 Task: Add a condition where "Hours since due date Is Fifty" in unsolved tickets in your groups.
Action: Mouse moved to (144, 454)
Screenshot: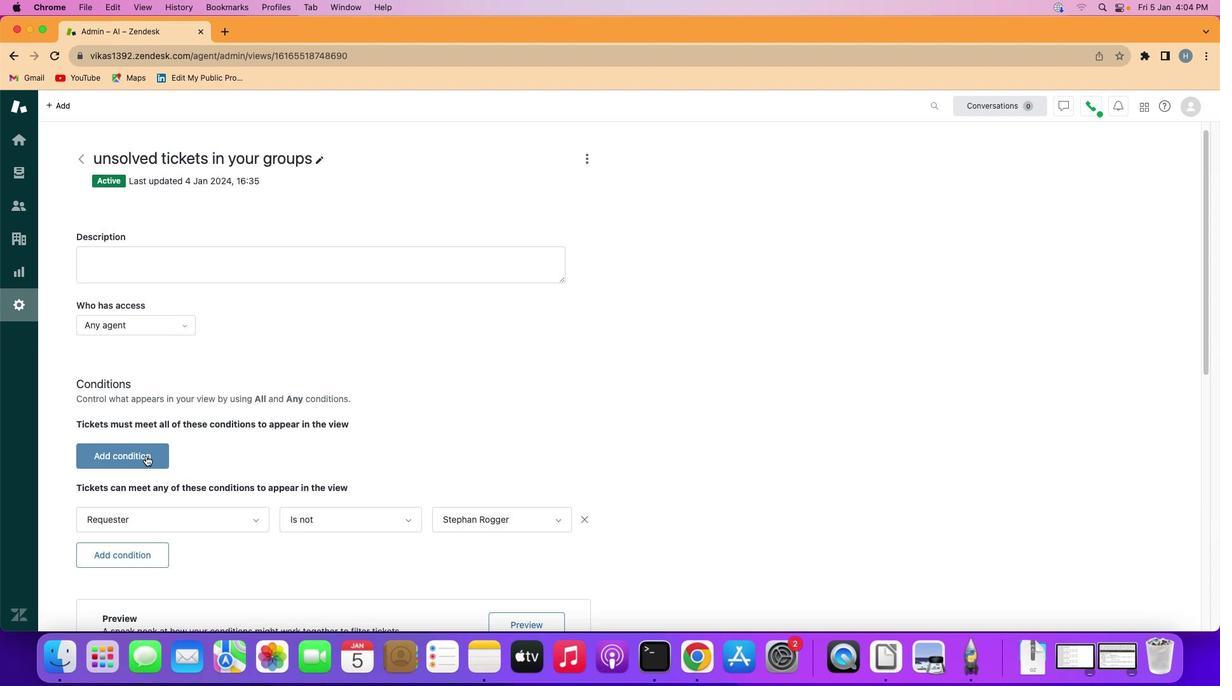 
Action: Mouse pressed left at (144, 454)
Screenshot: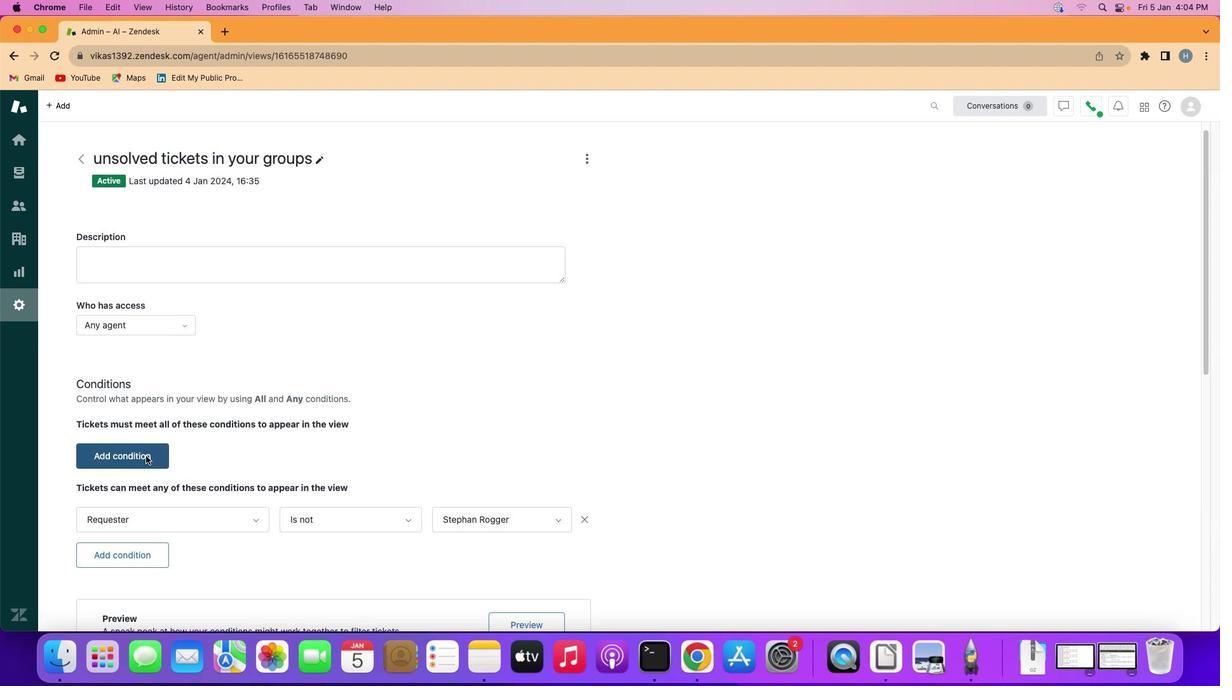
Action: Mouse moved to (174, 458)
Screenshot: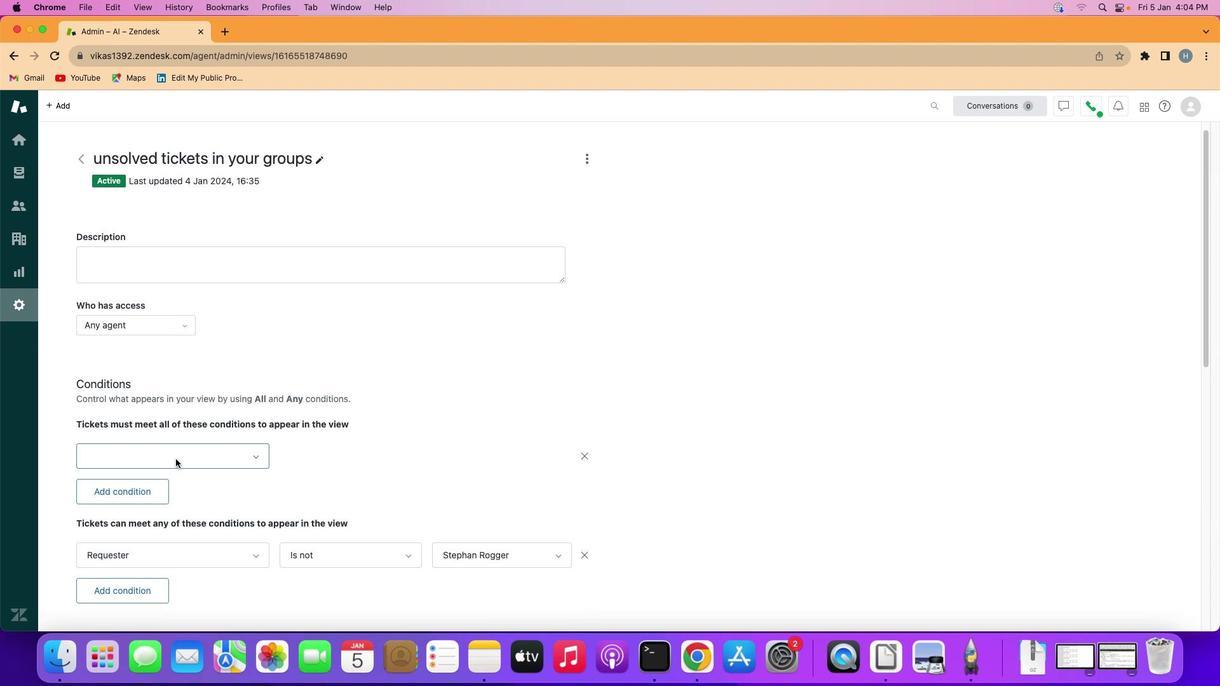 
Action: Mouse pressed left at (174, 458)
Screenshot: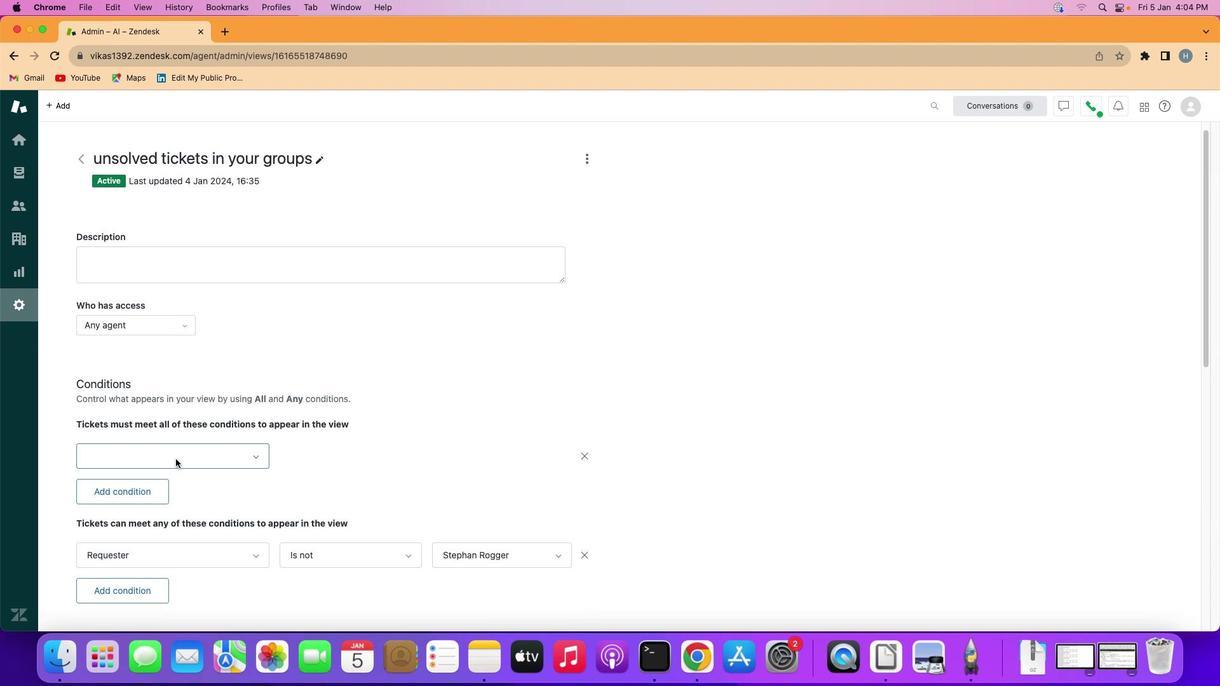 
Action: Mouse moved to (179, 379)
Screenshot: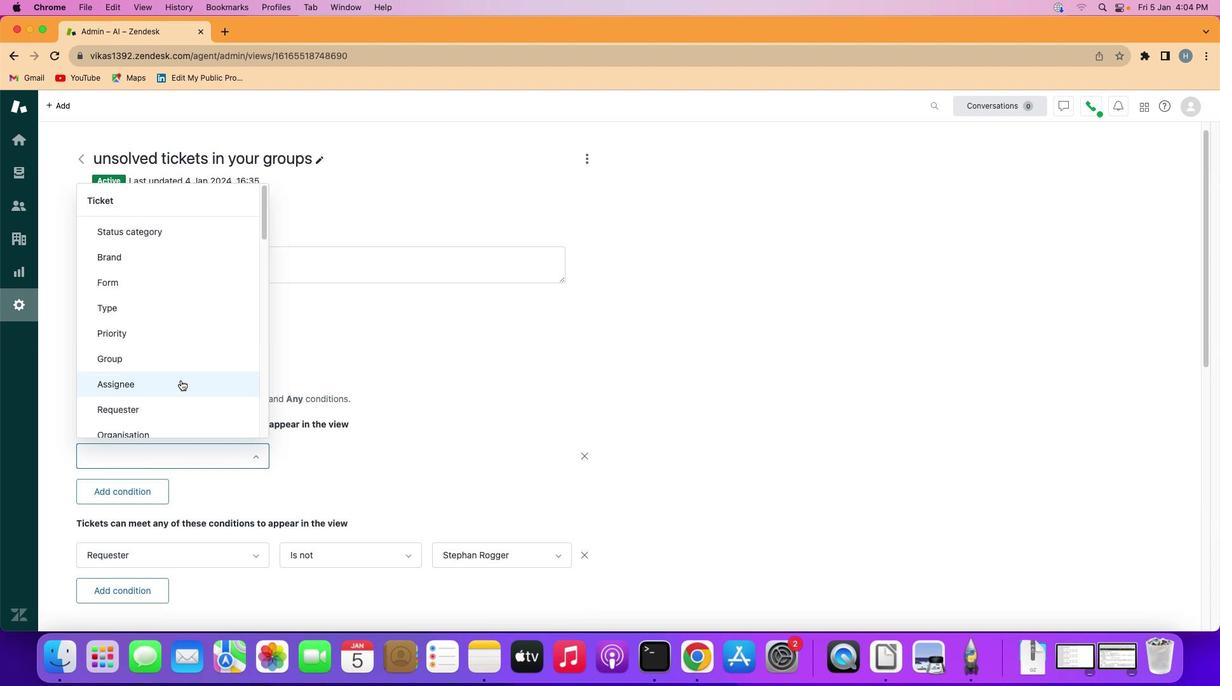 
Action: Mouse scrolled (179, 379) with delta (0, -1)
Screenshot: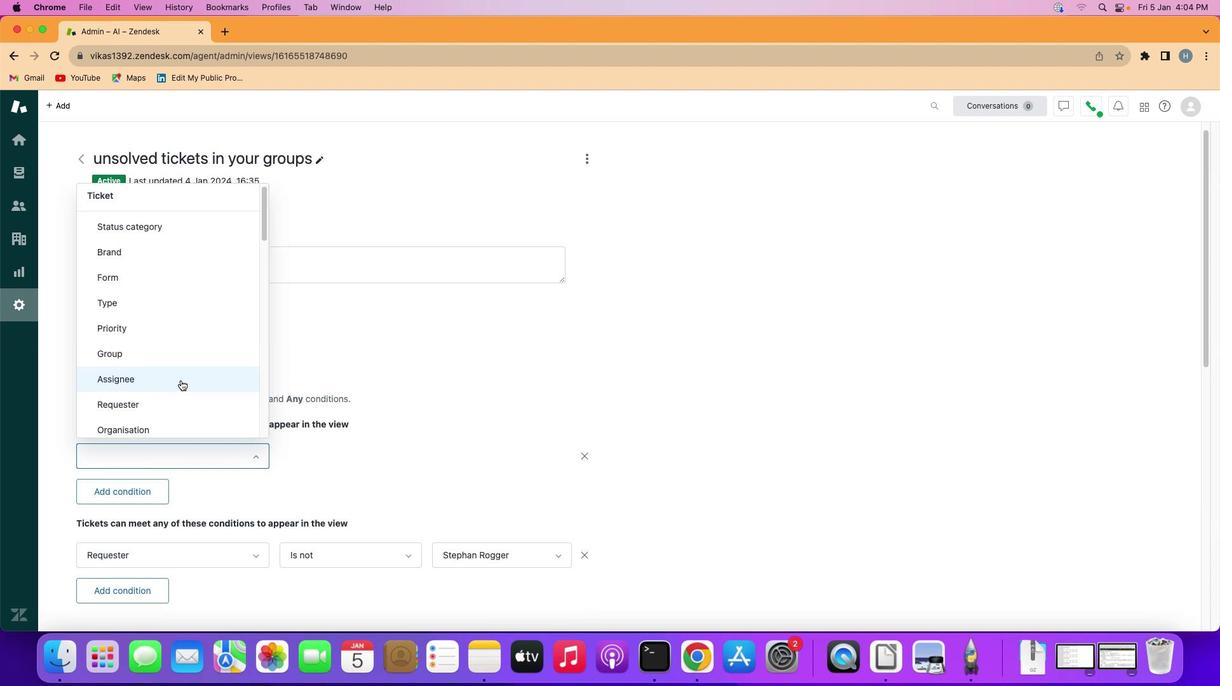
Action: Mouse scrolled (179, 379) with delta (0, -1)
Screenshot: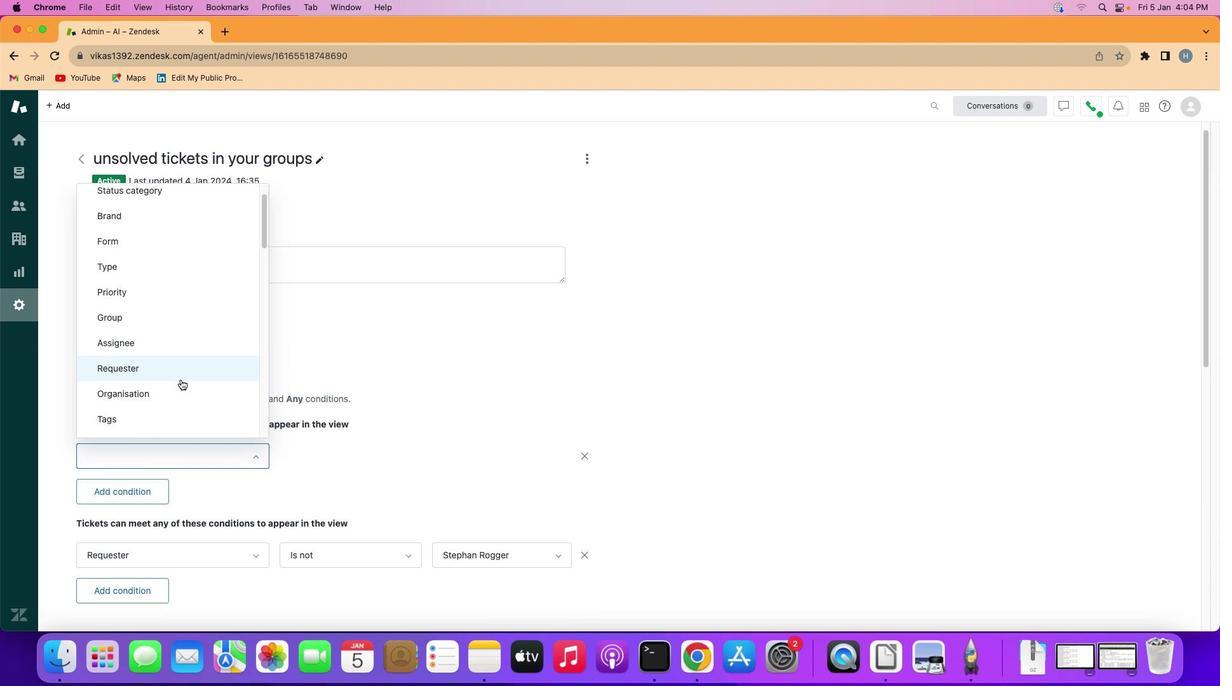 
Action: Mouse scrolled (179, 379) with delta (0, -1)
Screenshot: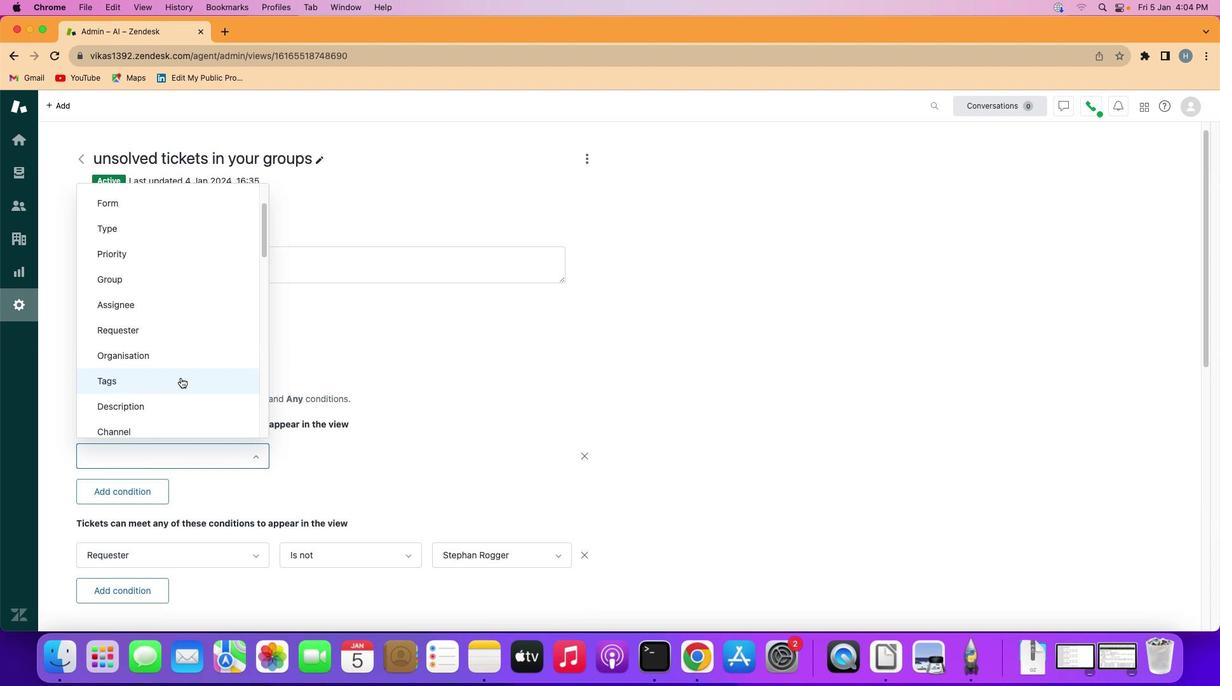 
Action: Mouse scrolled (179, 379) with delta (0, -2)
Screenshot: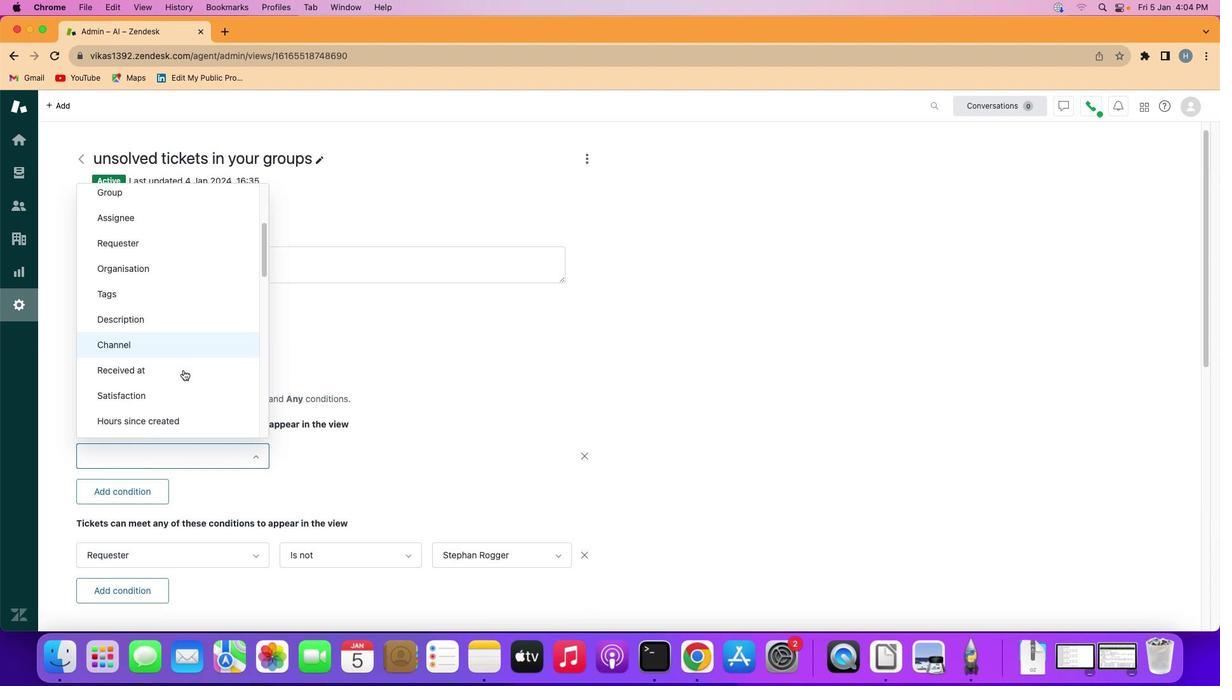 
Action: Mouse moved to (179, 375)
Screenshot: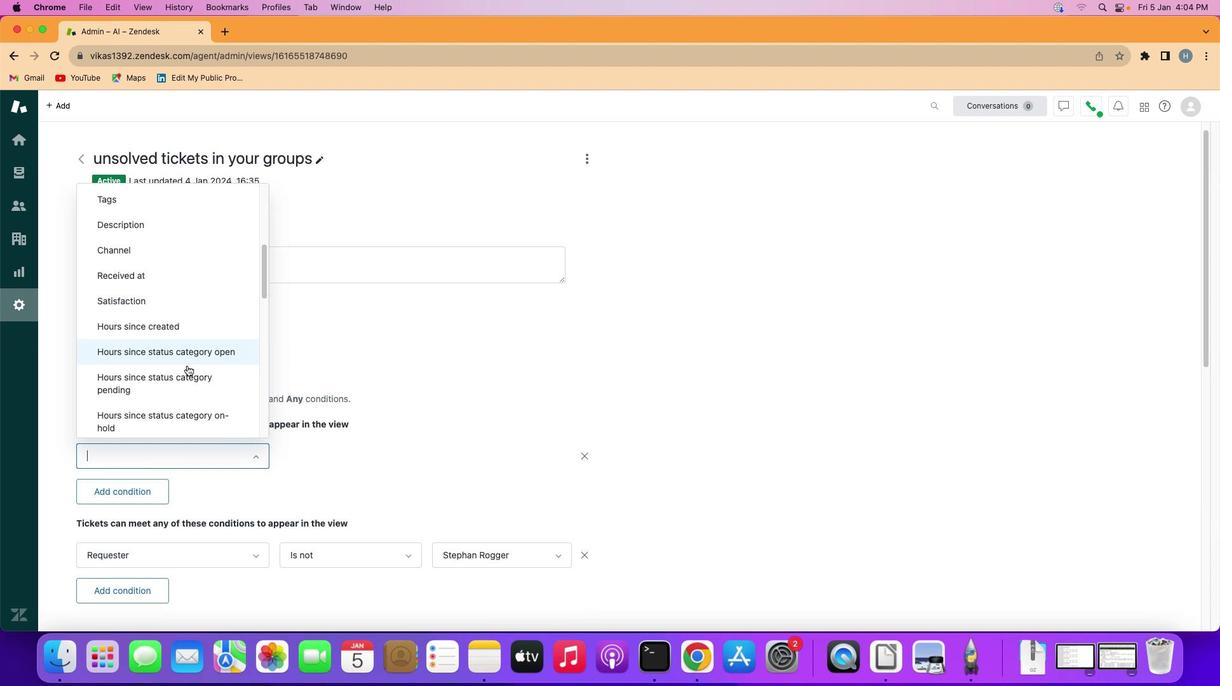 
Action: Mouse scrolled (179, 375) with delta (0, -2)
Screenshot: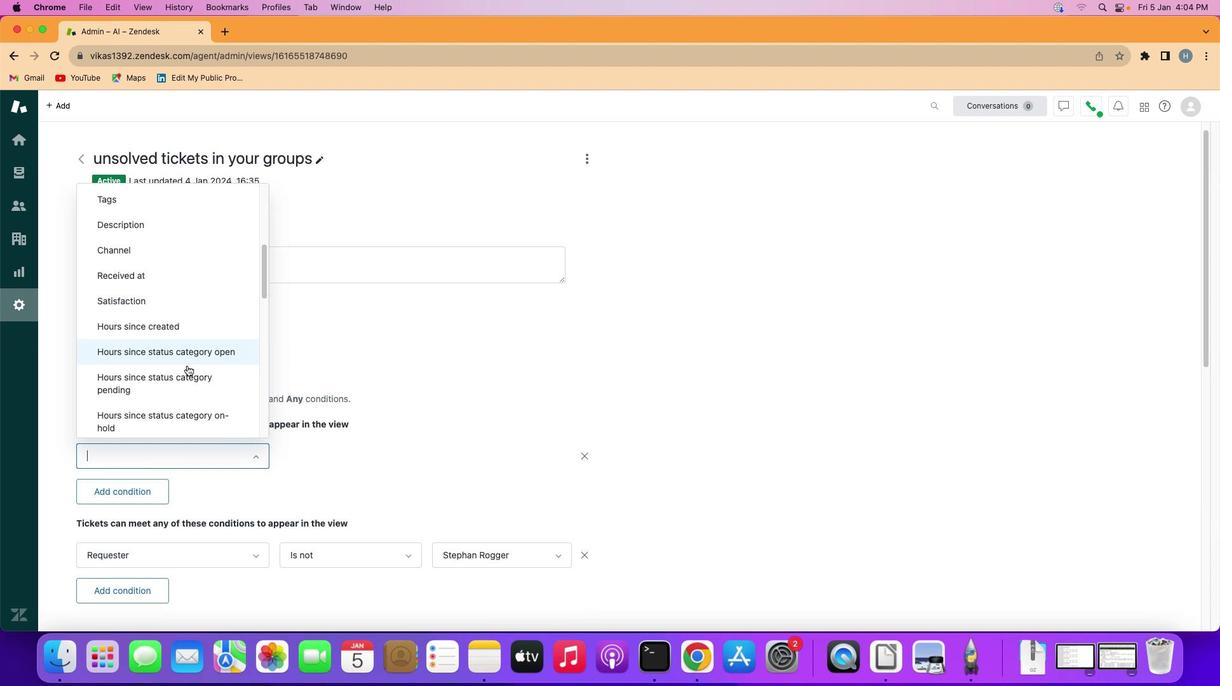 
Action: Mouse moved to (188, 363)
Screenshot: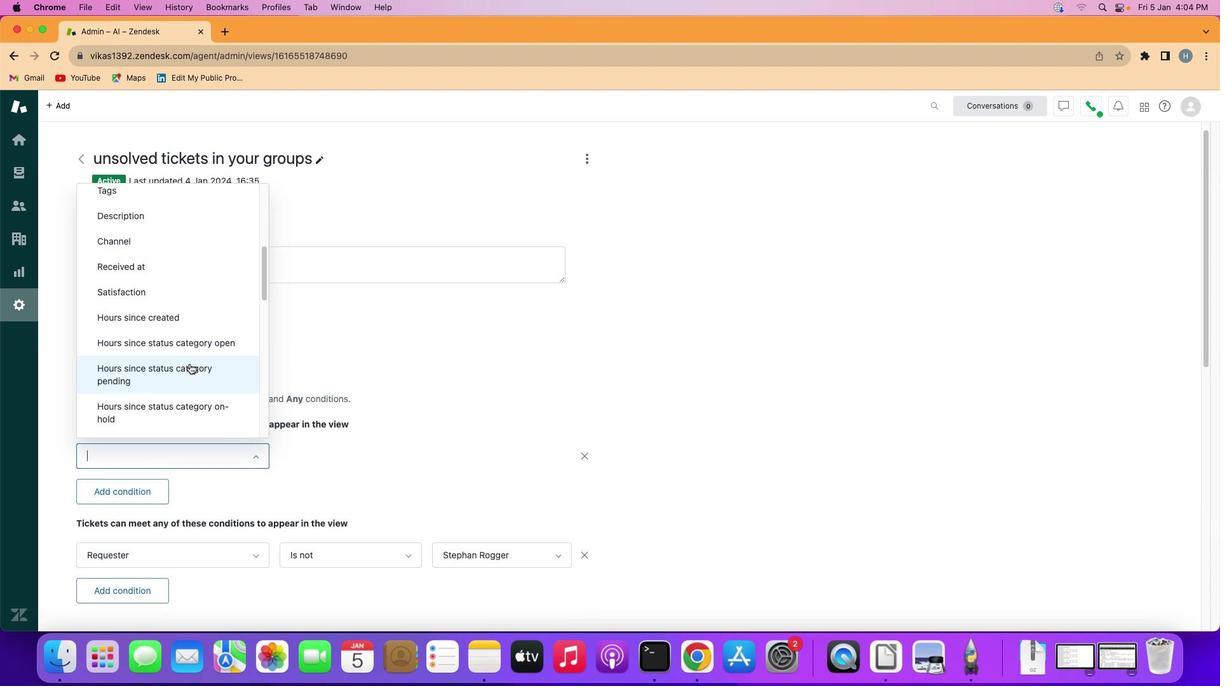 
Action: Mouse scrolled (188, 363) with delta (0, -1)
Screenshot: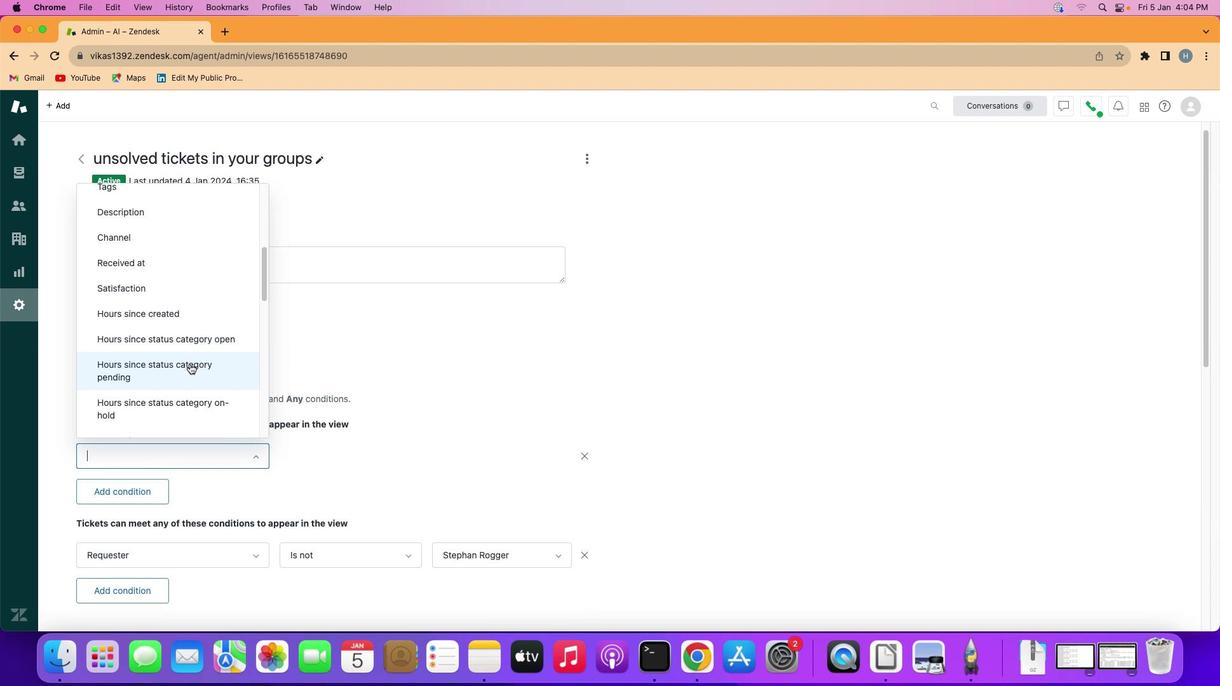 
Action: Mouse scrolled (188, 363) with delta (0, -1)
Screenshot: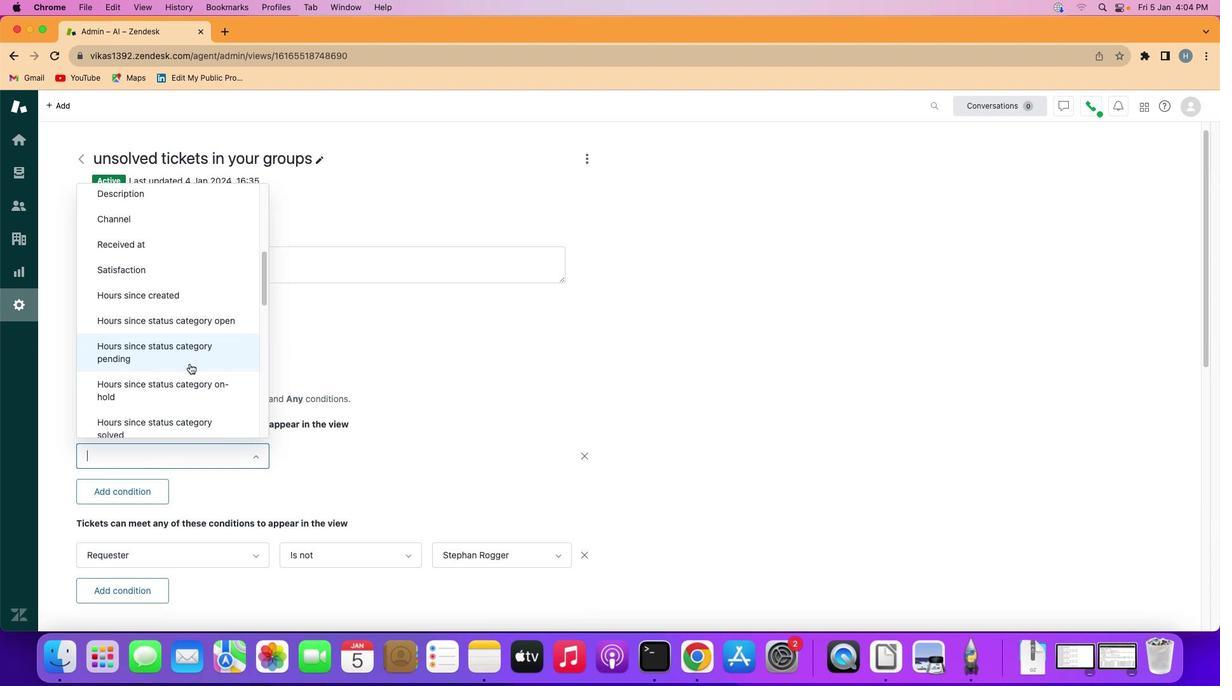 
Action: Mouse scrolled (188, 363) with delta (0, -1)
Screenshot: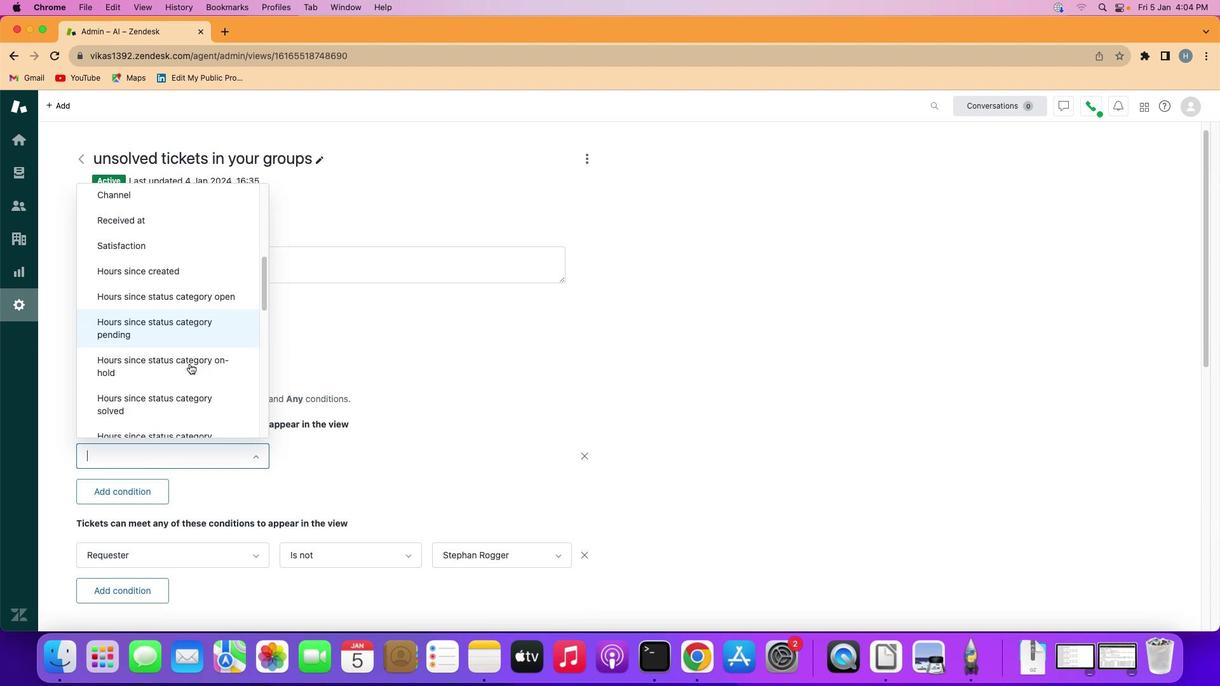 
Action: Mouse scrolled (188, 363) with delta (0, -2)
Screenshot: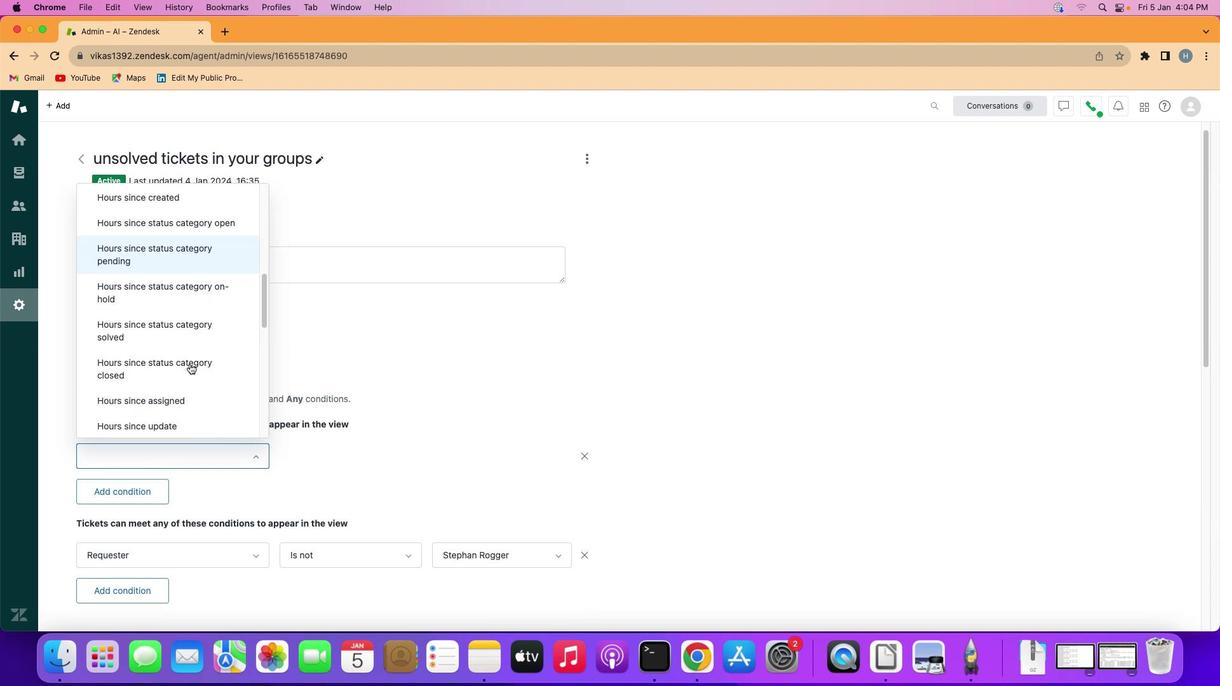 
Action: Mouse moved to (188, 363)
Screenshot: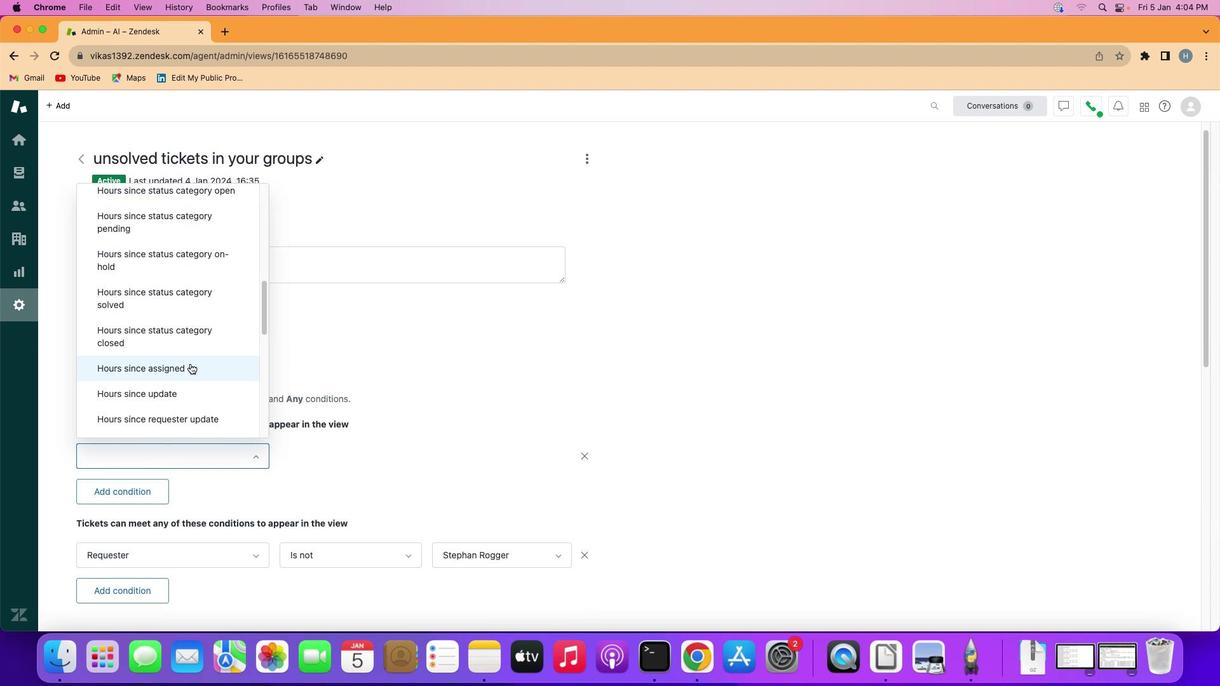 
Action: Mouse scrolled (188, 363) with delta (0, -1)
Screenshot: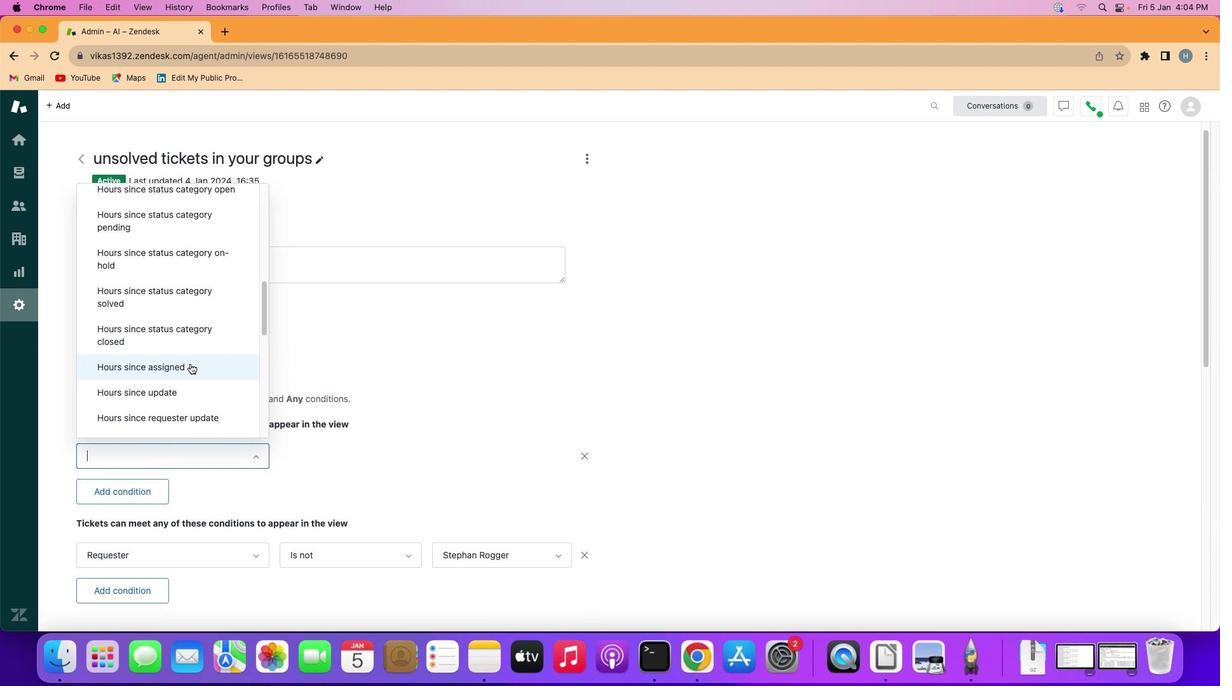 
Action: Mouse scrolled (188, 363) with delta (0, -1)
Screenshot: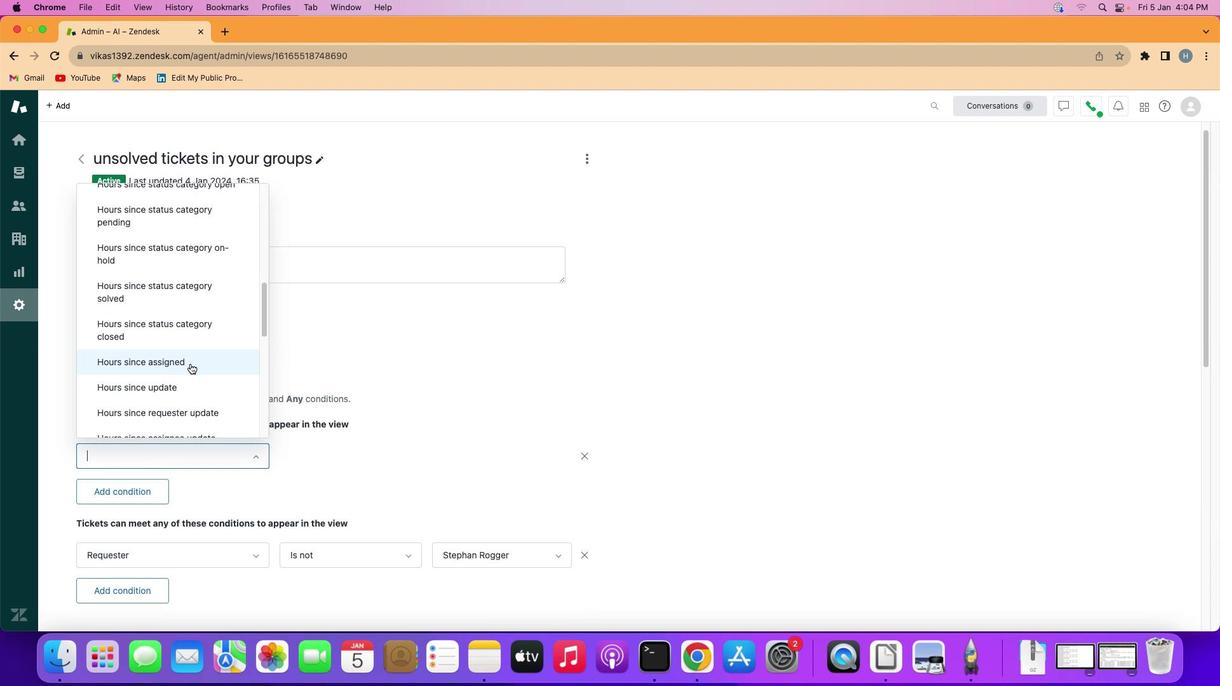 
Action: Mouse scrolled (188, 363) with delta (0, -1)
Screenshot: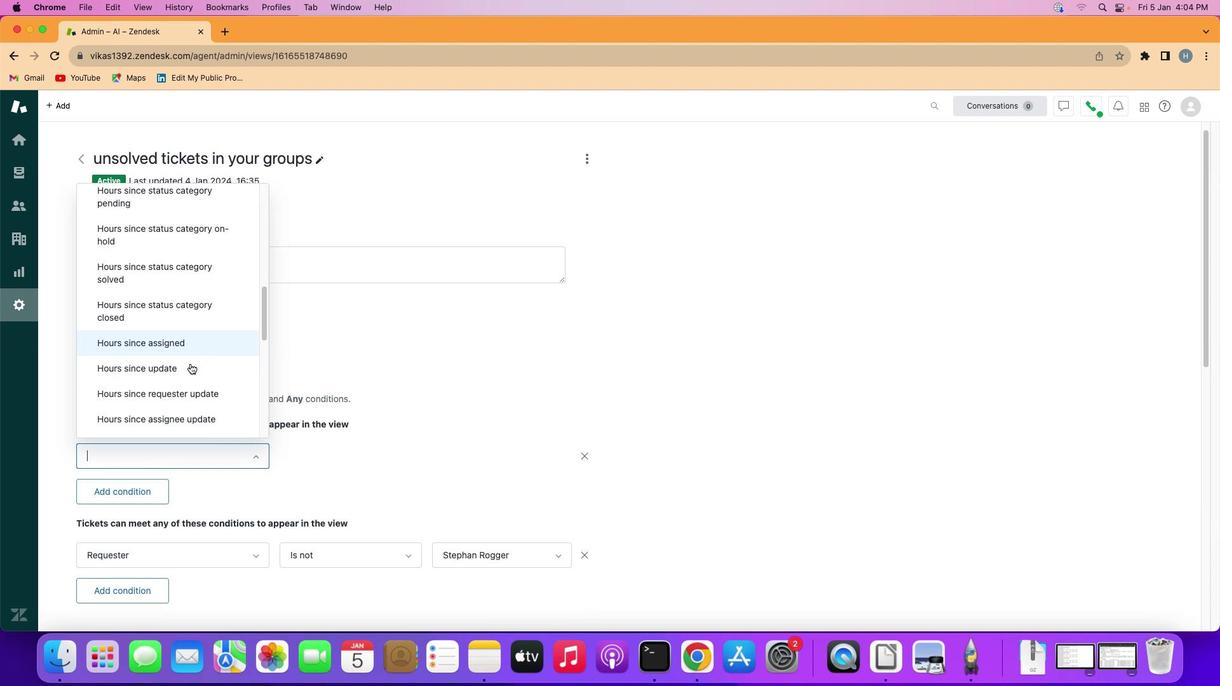 
Action: Mouse scrolled (188, 363) with delta (0, -1)
Screenshot: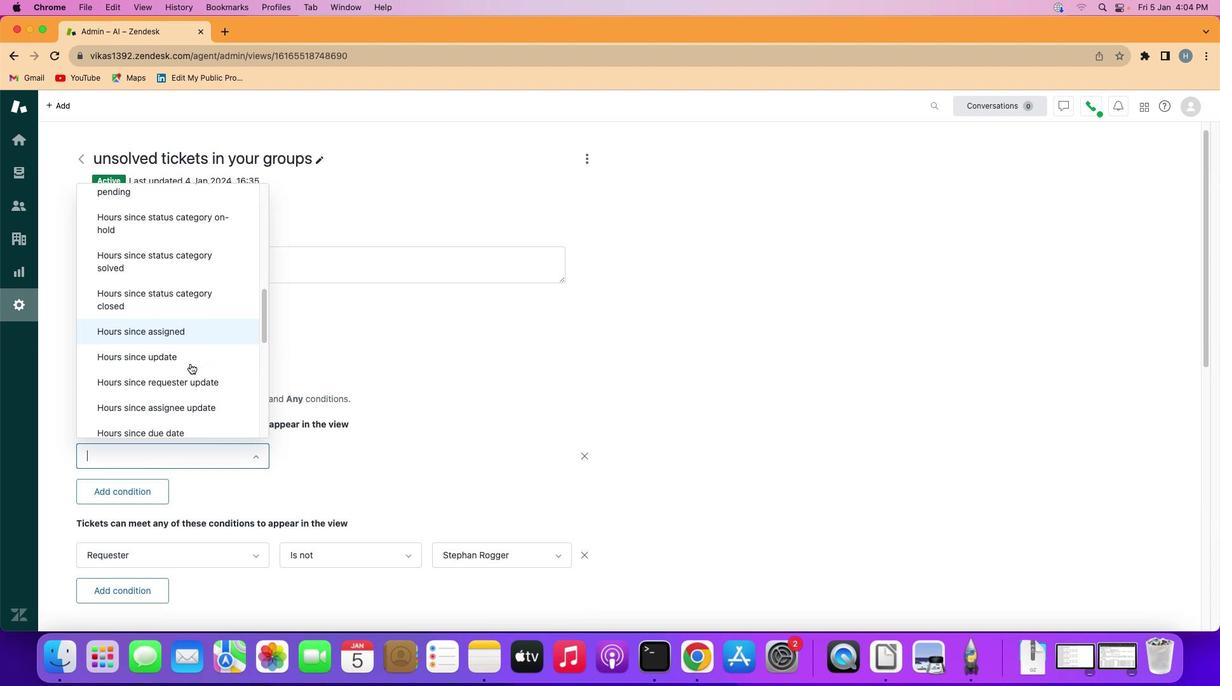 
Action: Mouse scrolled (188, 363) with delta (0, -1)
Screenshot: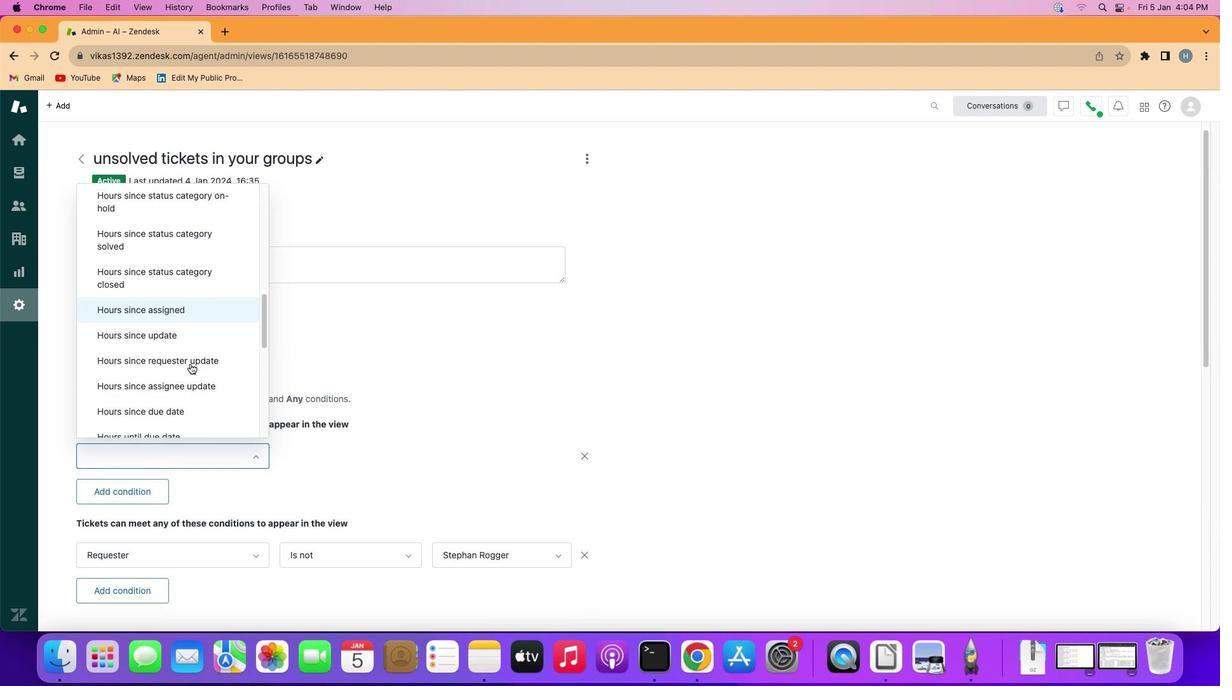 
Action: Mouse moved to (190, 362)
Screenshot: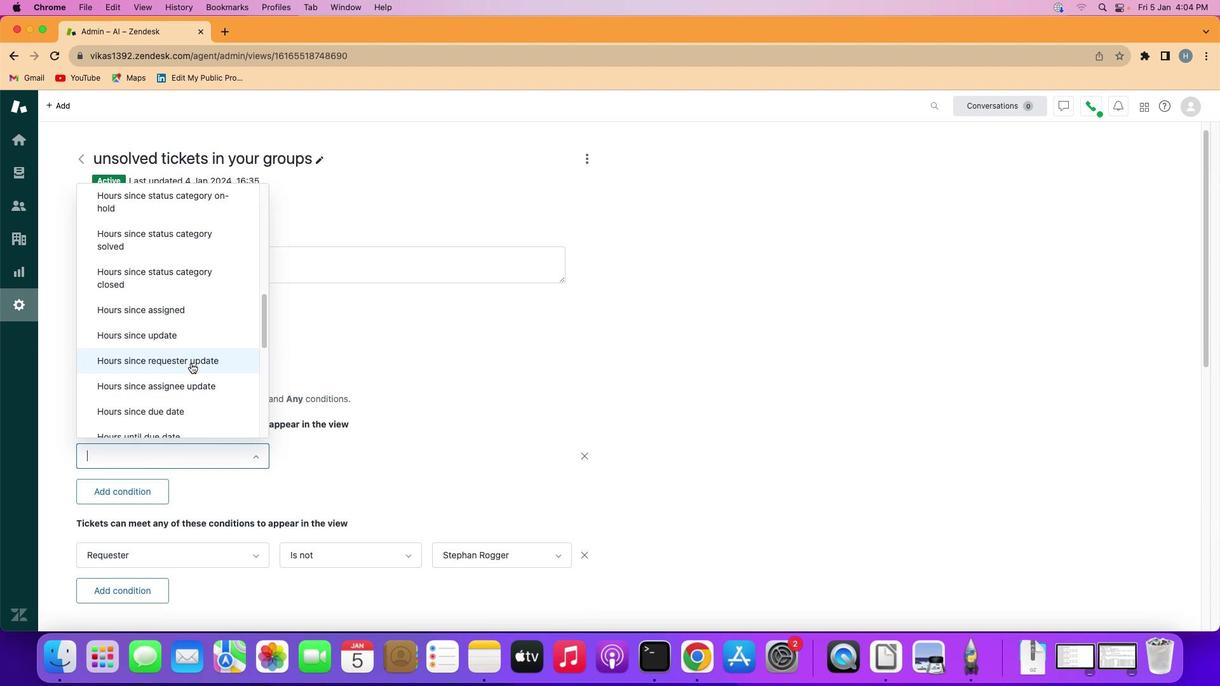 
Action: Mouse scrolled (190, 362) with delta (0, -1)
Screenshot: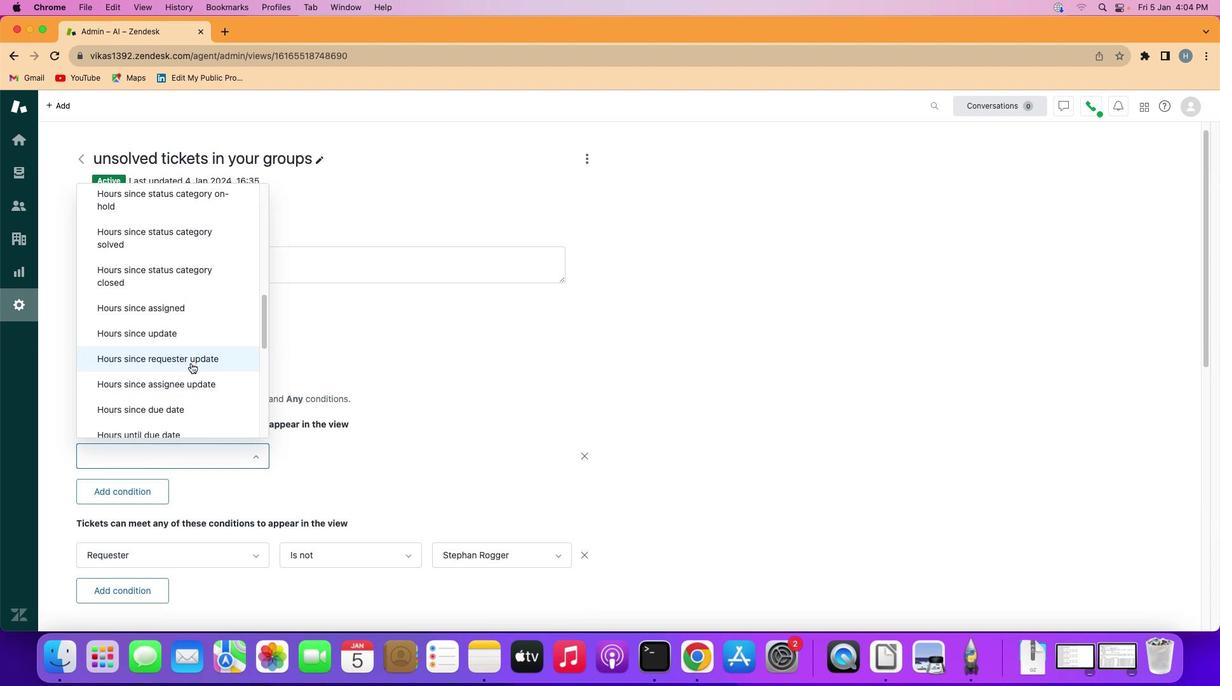 
Action: Mouse scrolled (190, 362) with delta (0, -1)
Screenshot: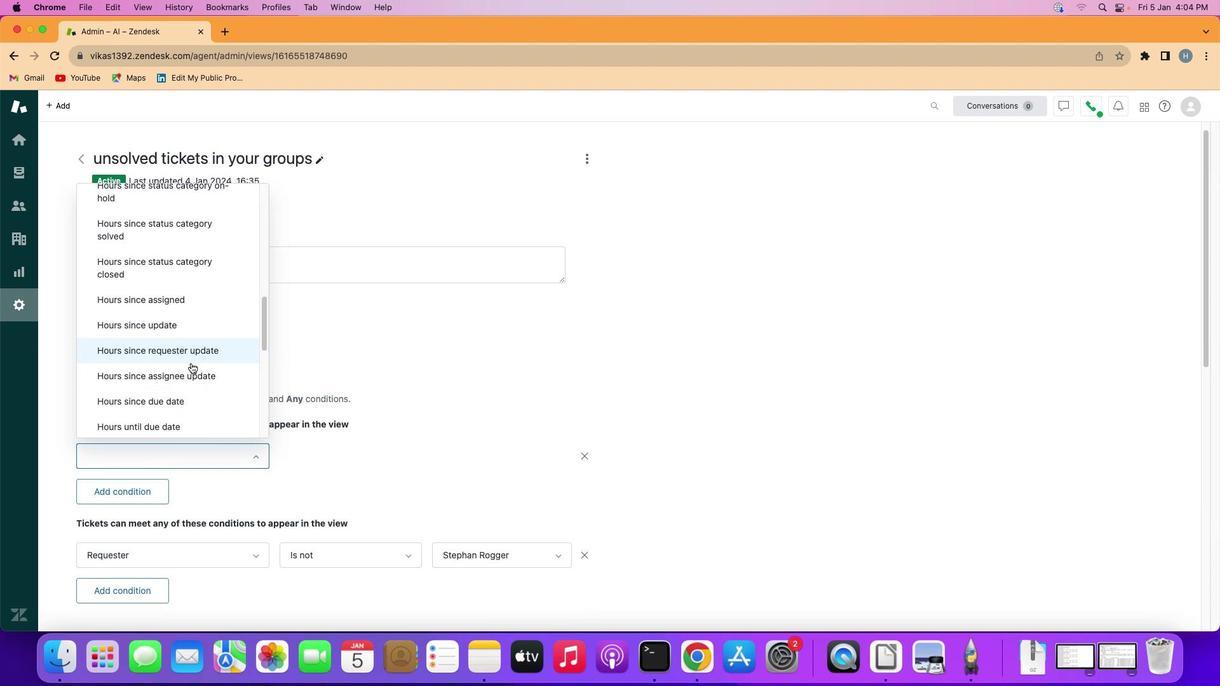 
Action: Mouse scrolled (190, 362) with delta (0, -1)
Screenshot: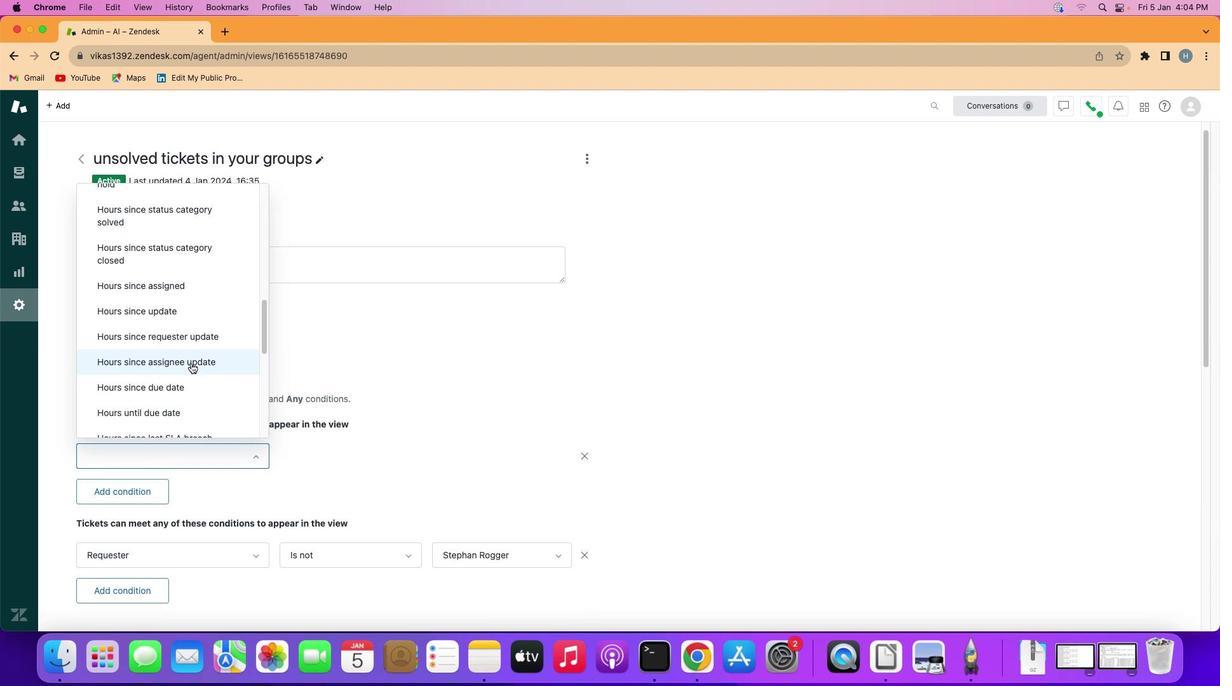 
Action: Mouse moved to (190, 361)
Screenshot: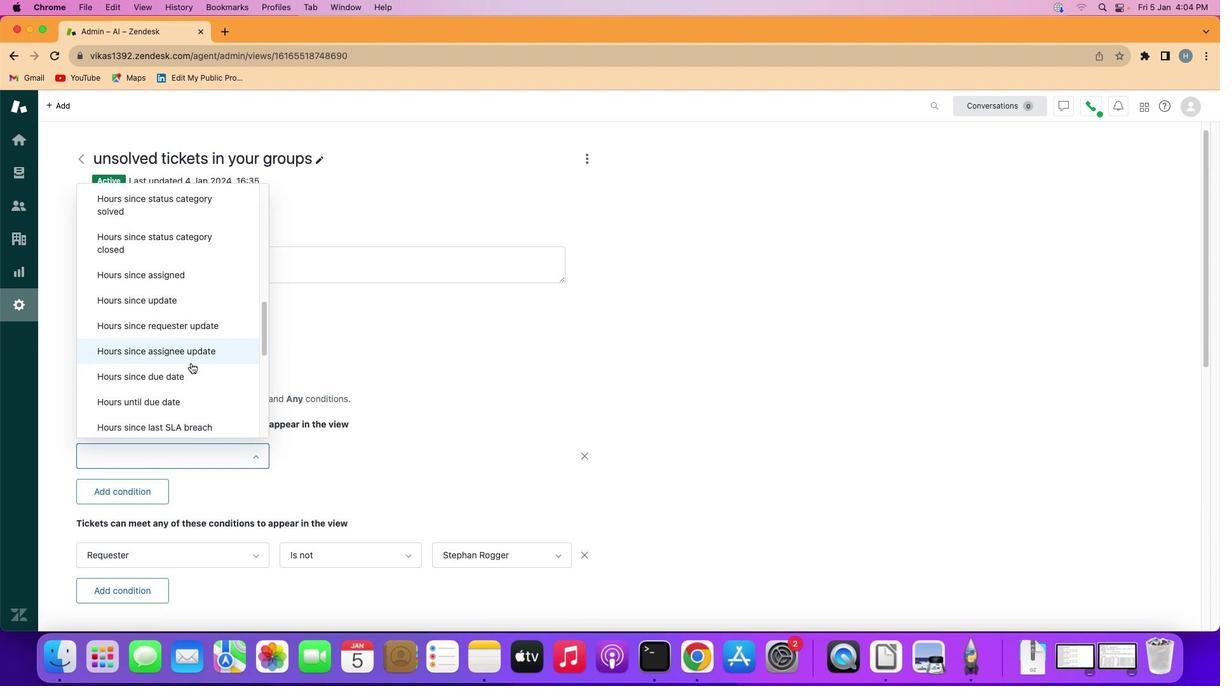 
Action: Mouse scrolled (190, 361) with delta (0, -1)
Screenshot: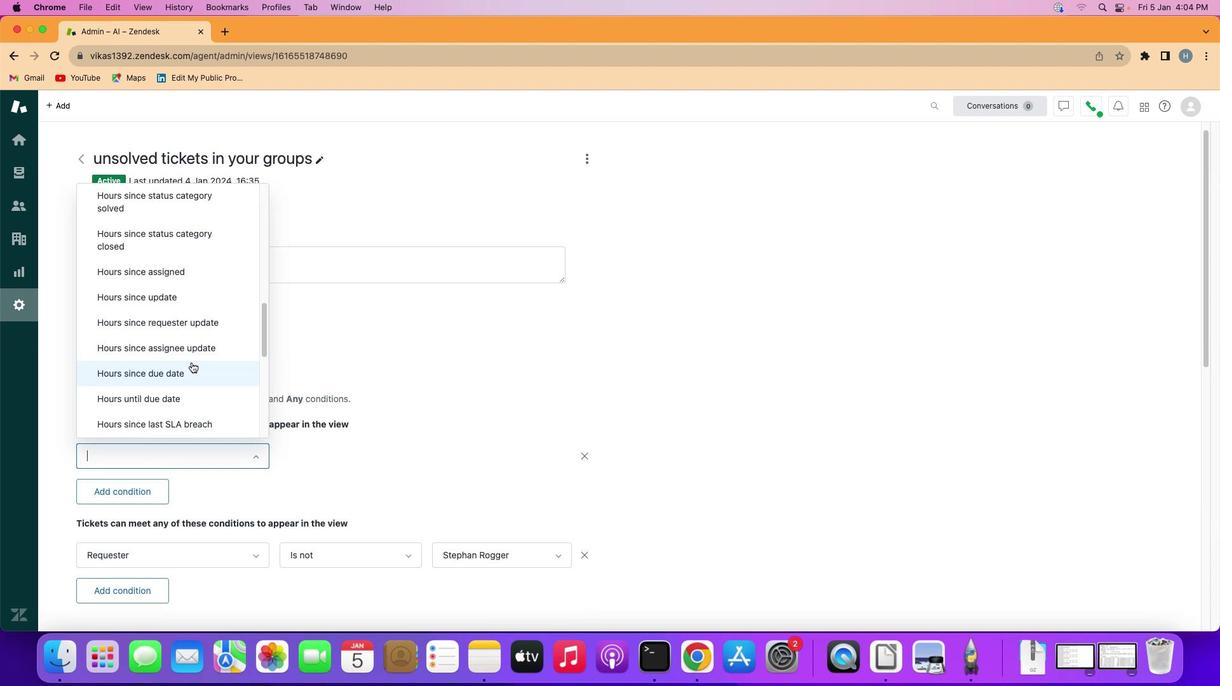 
Action: Mouse moved to (188, 364)
Screenshot: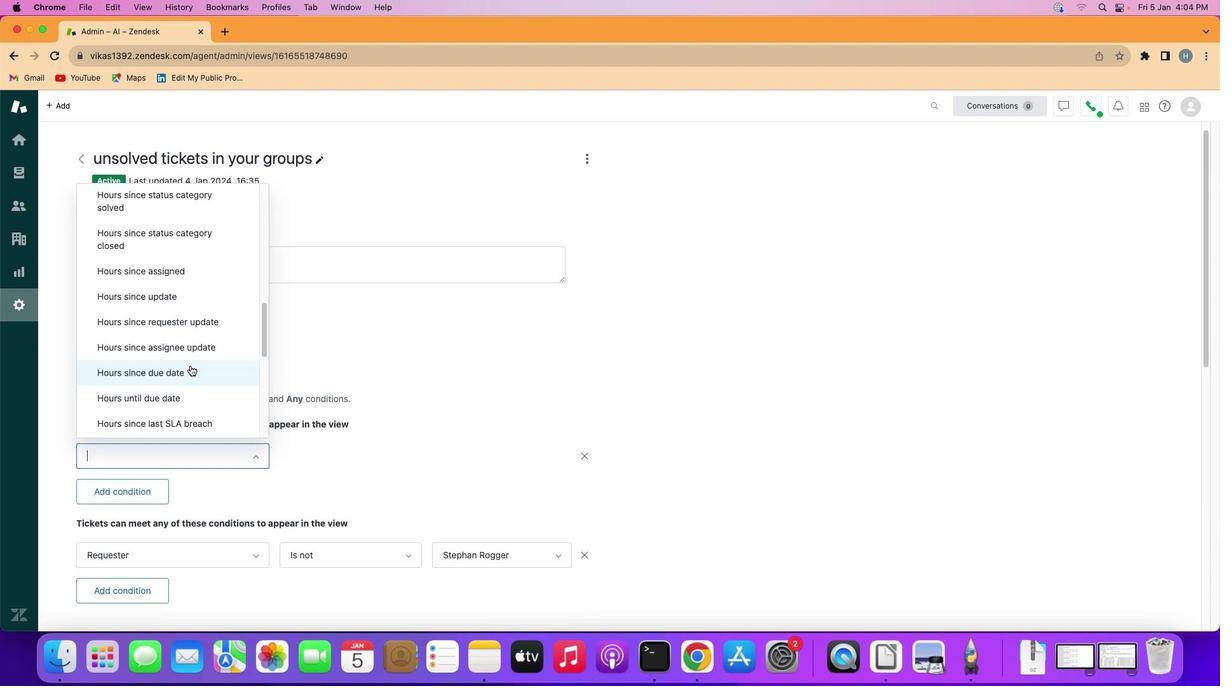 
Action: Mouse pressed left at (188, 364)
Screenshot: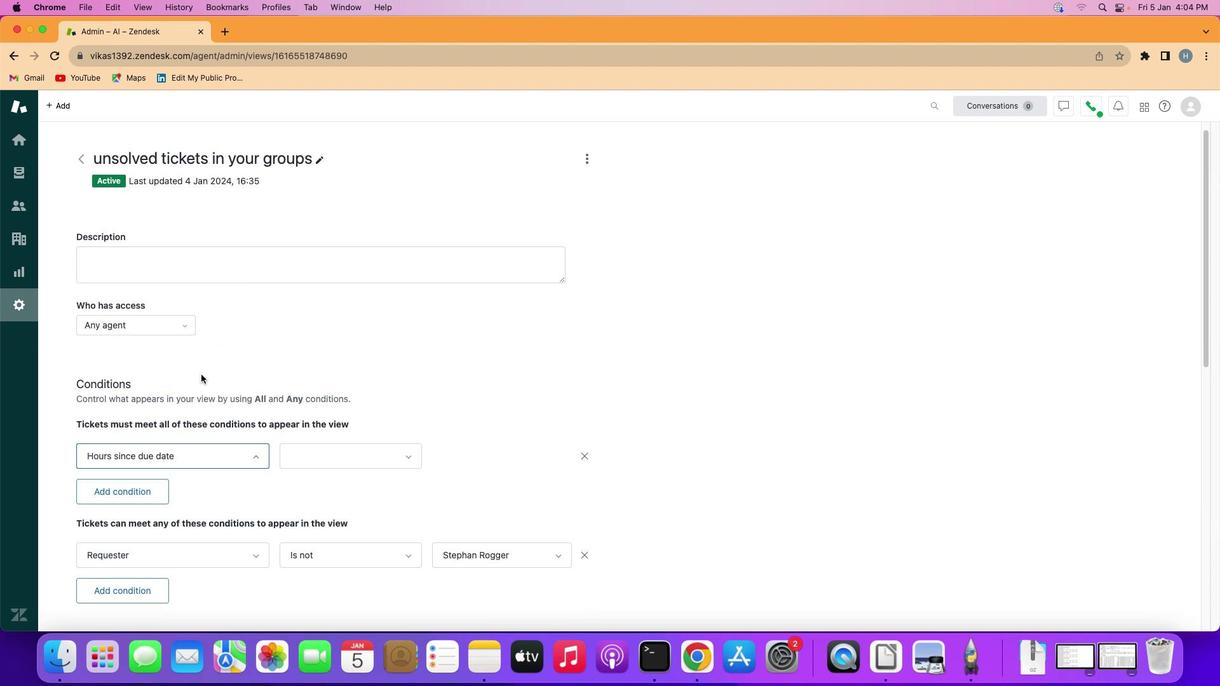 
Action: Mouse moved to (337, 456)
Screenshot: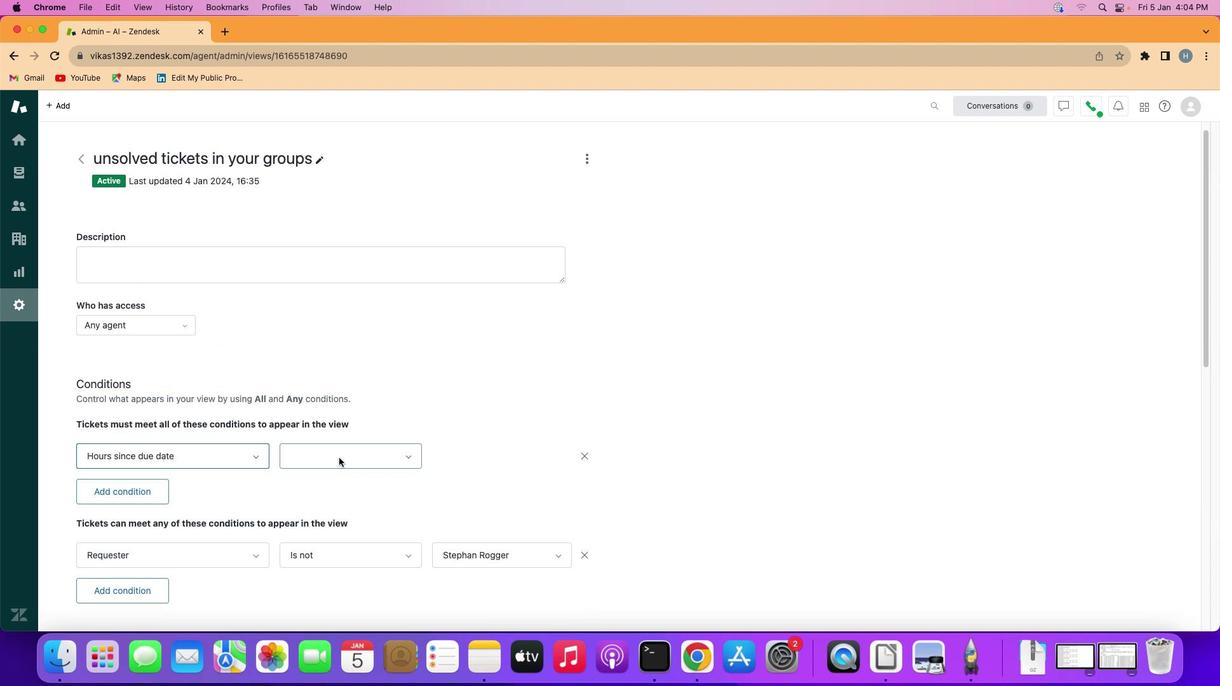 
Action: Mouse pressed left at (337, 456)
Screenshot: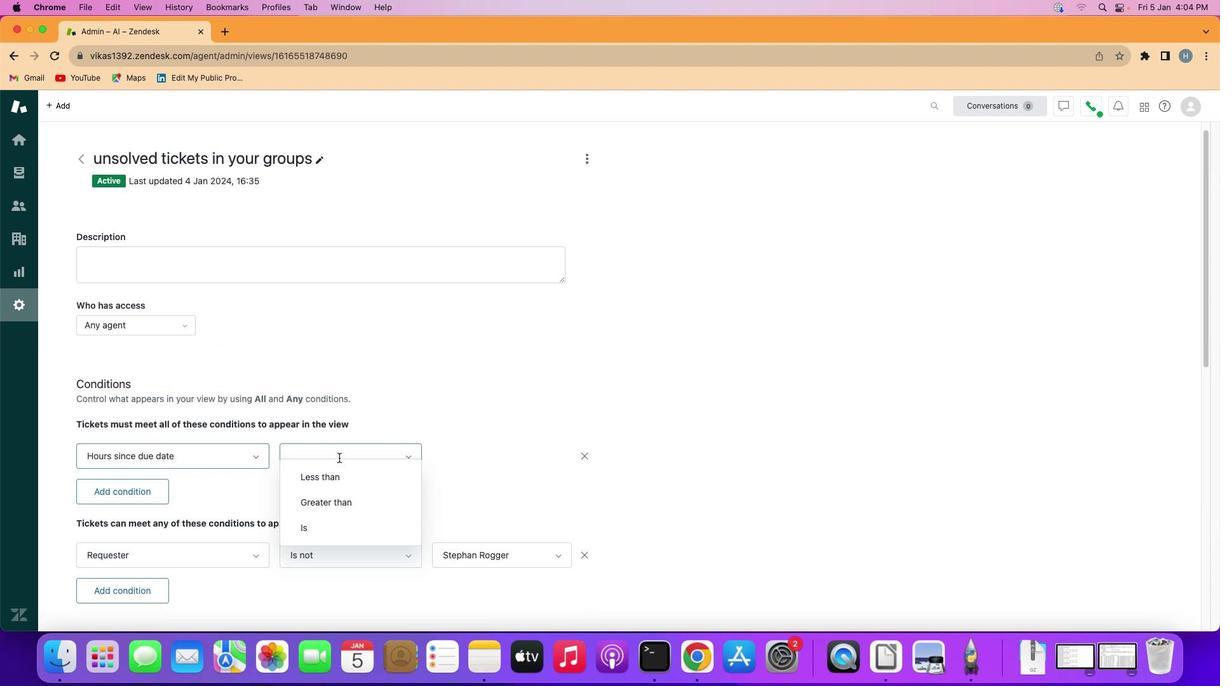 
Action: Mouse moved to (346, 540)
Screenshot: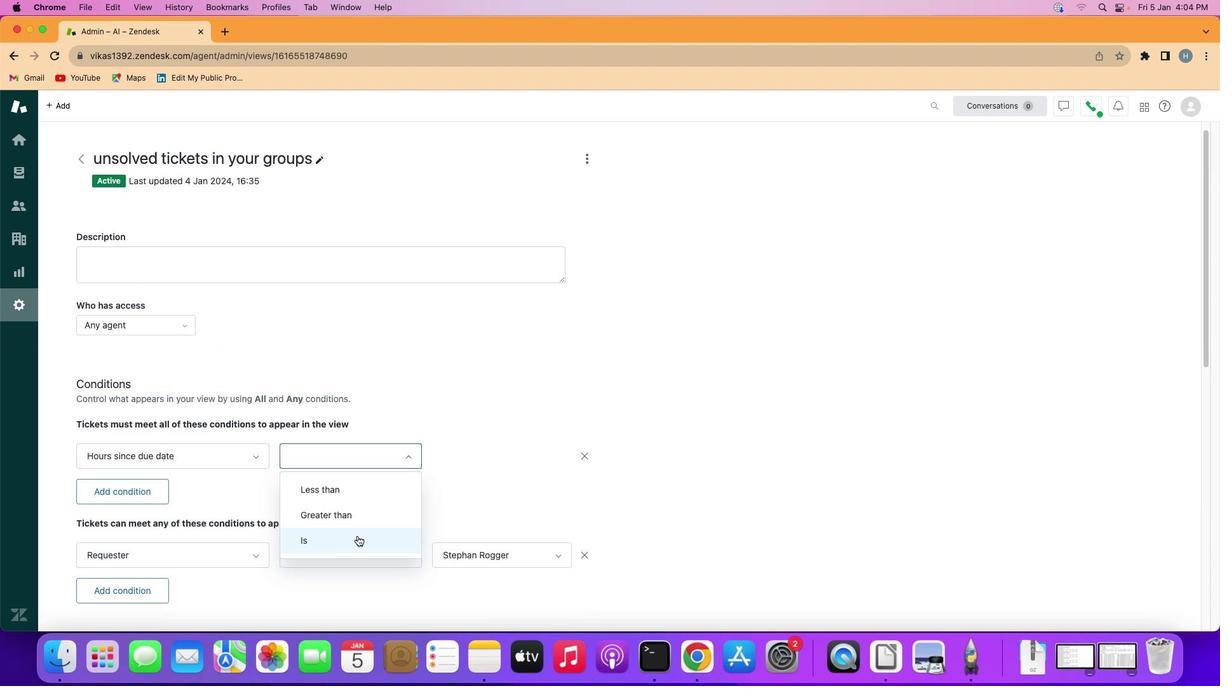
Action: Mouse pressed left at (346, 540)
Screenshot: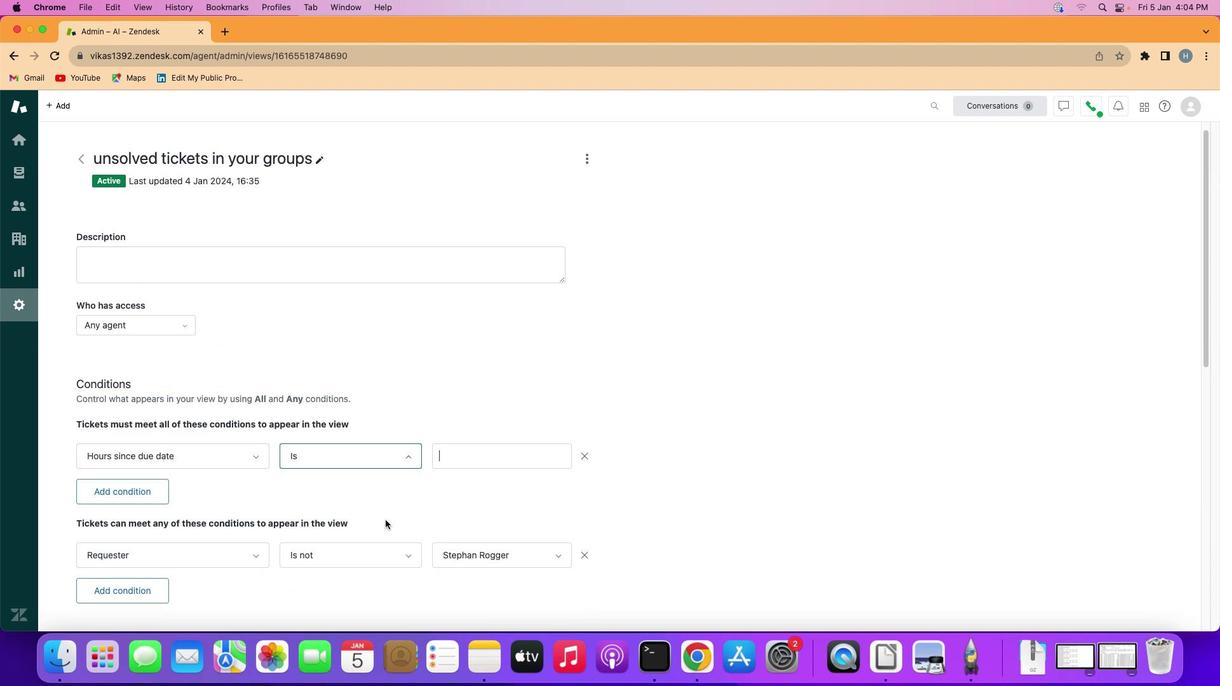 
Action: Mouse moved to (476, 454)
Screenshot: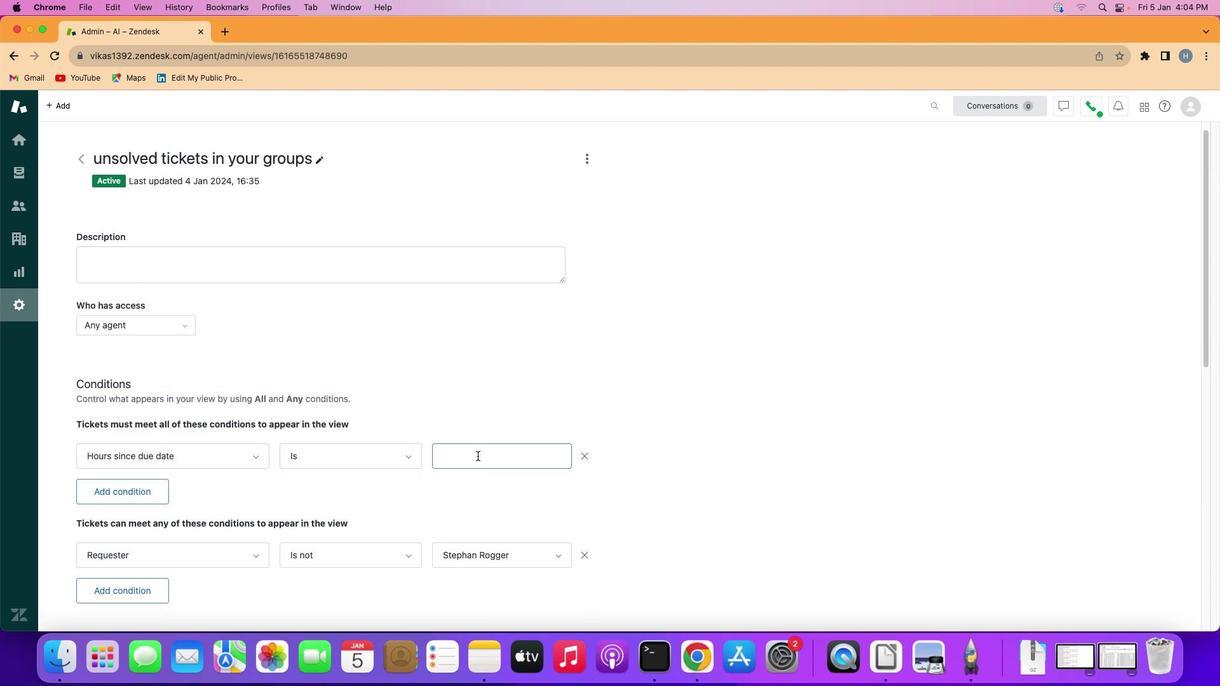 
Action: Mouse pressed left at (476, 454)
Screenshot: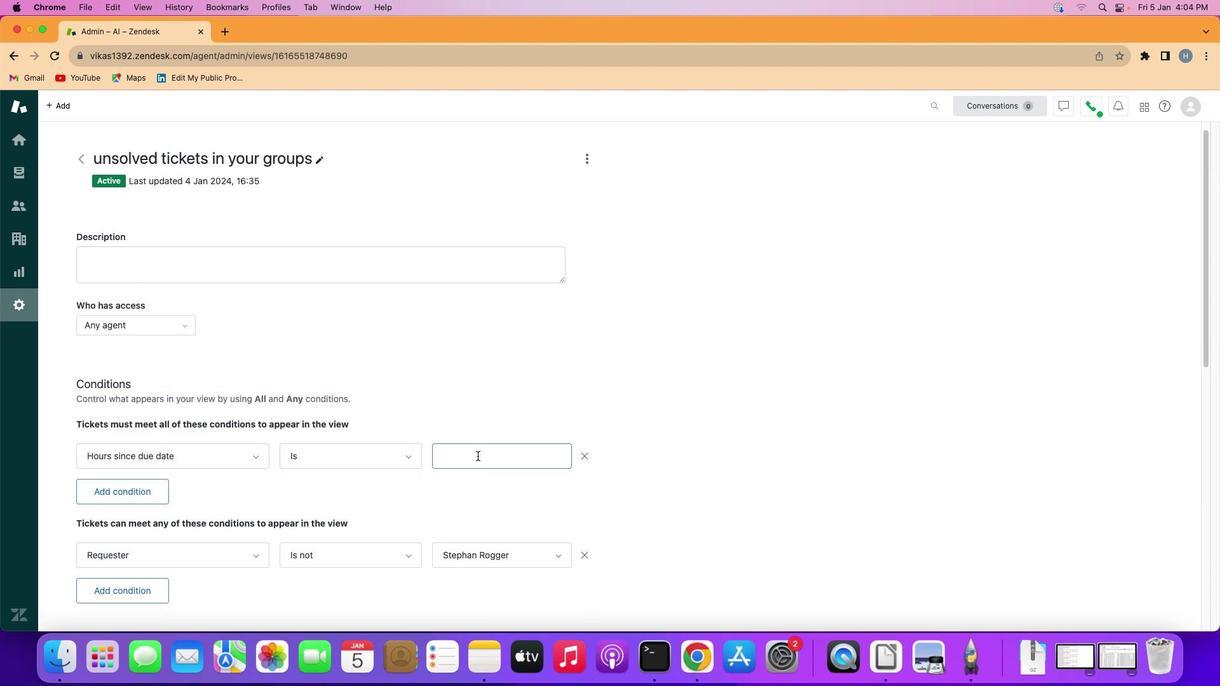 
Action: Key pressed Key.shift'F''i''f''t''y'
Screenshot: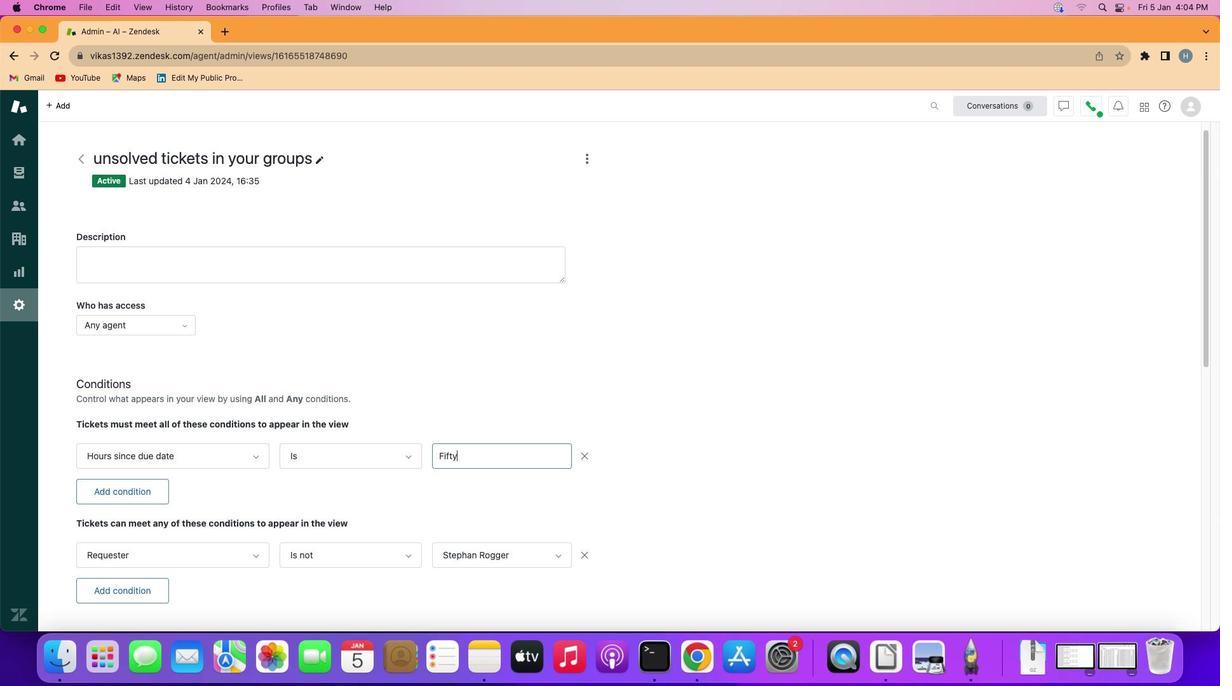 
Action: Mouse moved to (492, 489)
Screenshot: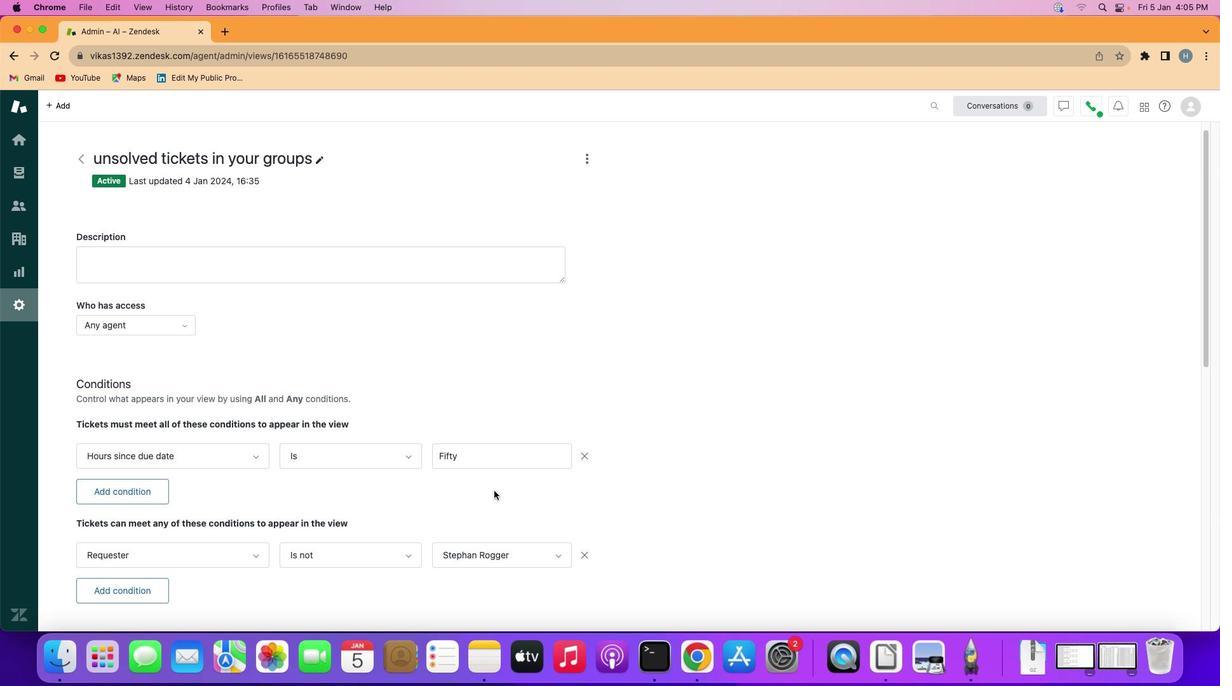 
Action: Mouse pressed left at (492, 489)
Screenshot: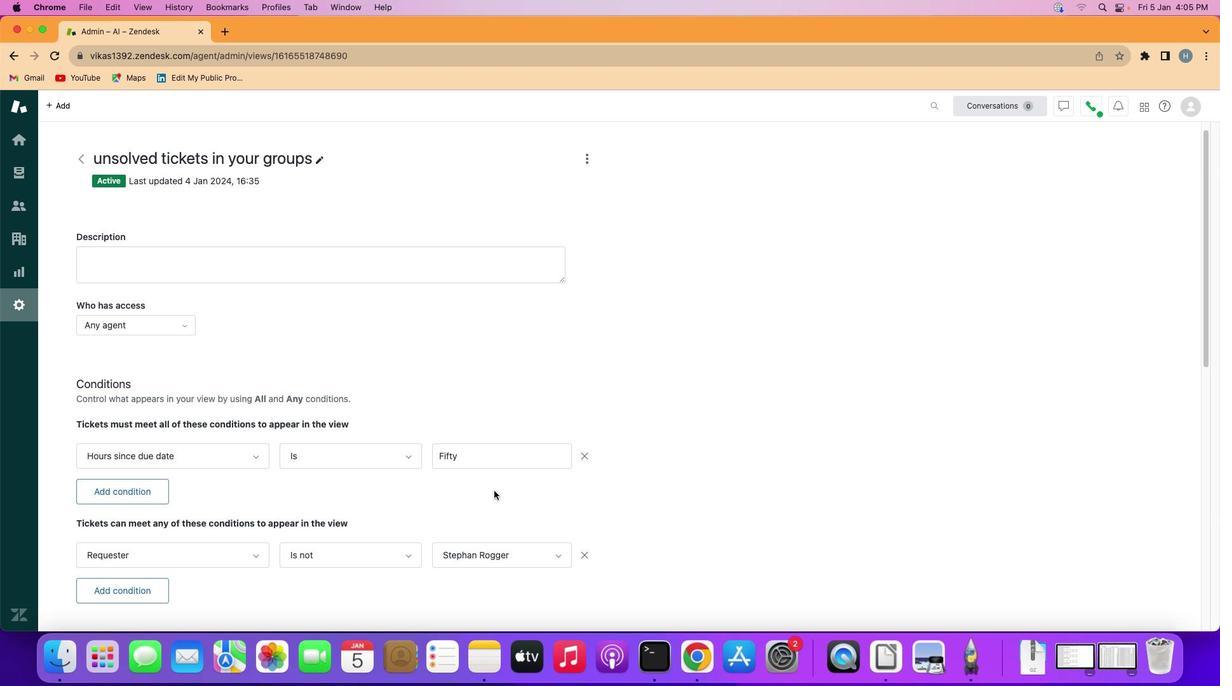 
Action: Mouse moved to (493, 489)
Screenshot: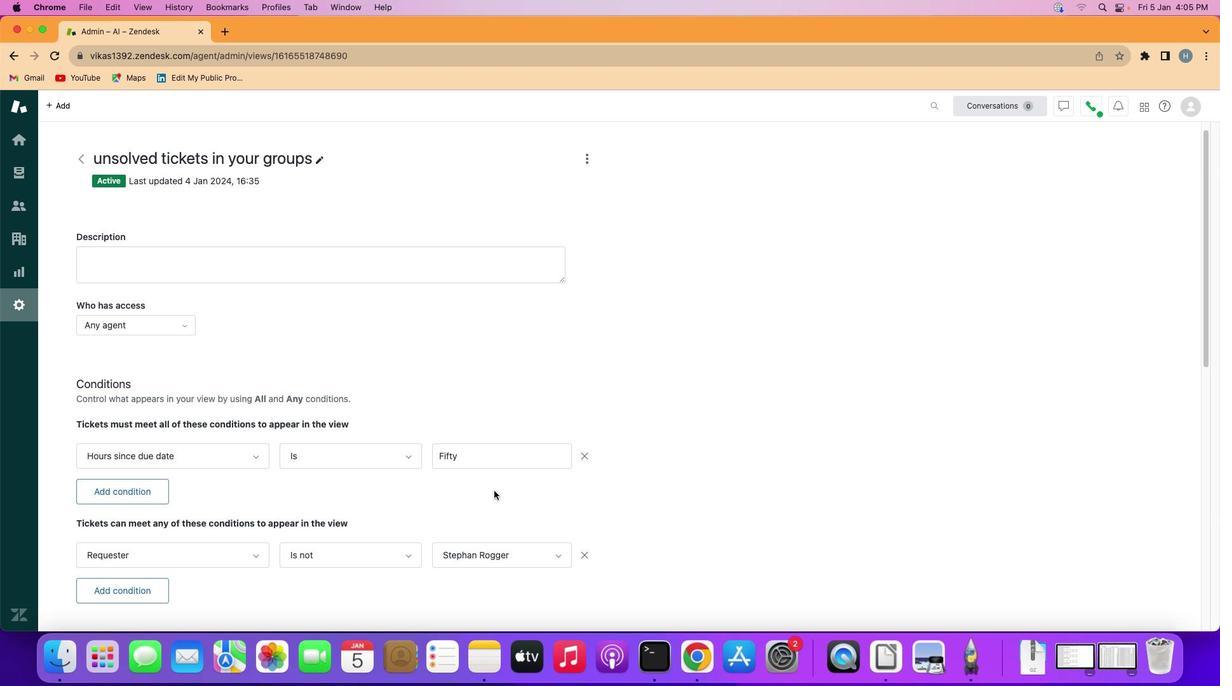 
